 Task: Add Indigo Wild Lavender-Mint Zum Bar Goat's Milk Soap to the cart.
Action: Mouse moved to (263, 104)
Screenshot: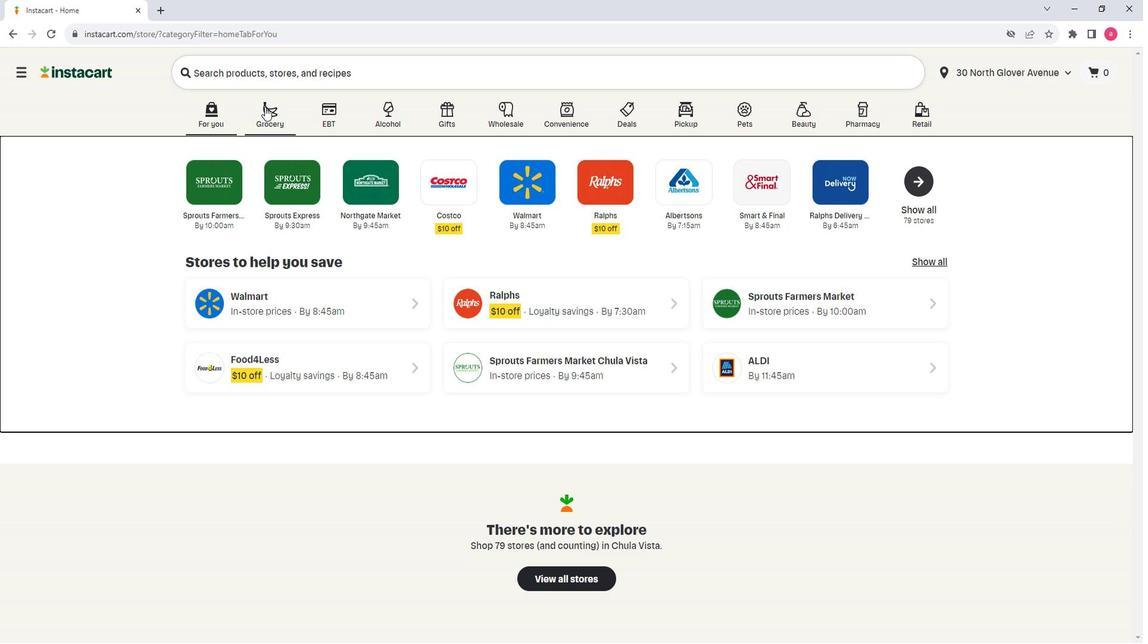 
Action: Mouse pressed left at (263, 104)
Screenshot: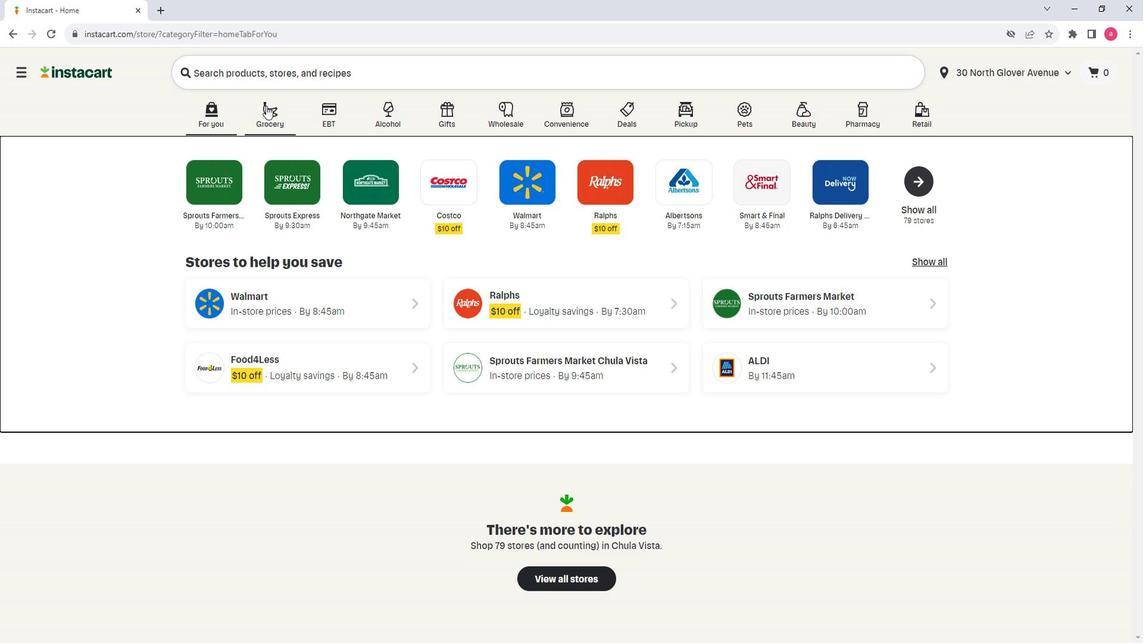
Action: Mouse moved to (324, 356)
Screenshot: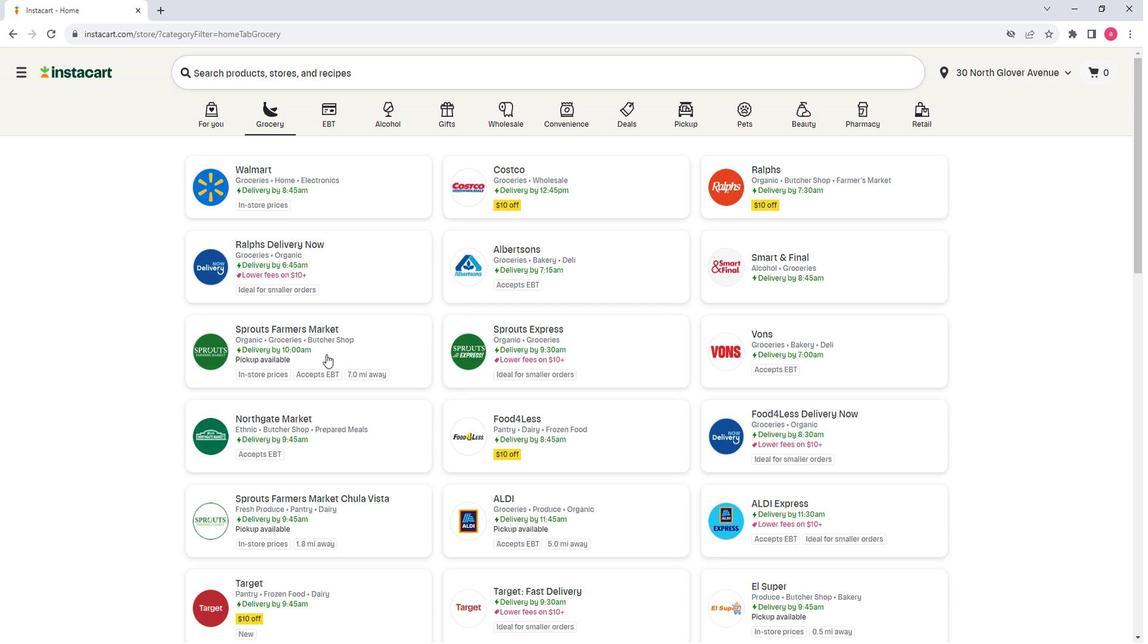 
Action: Mouse pressed left at (324, 356)
Screenshot: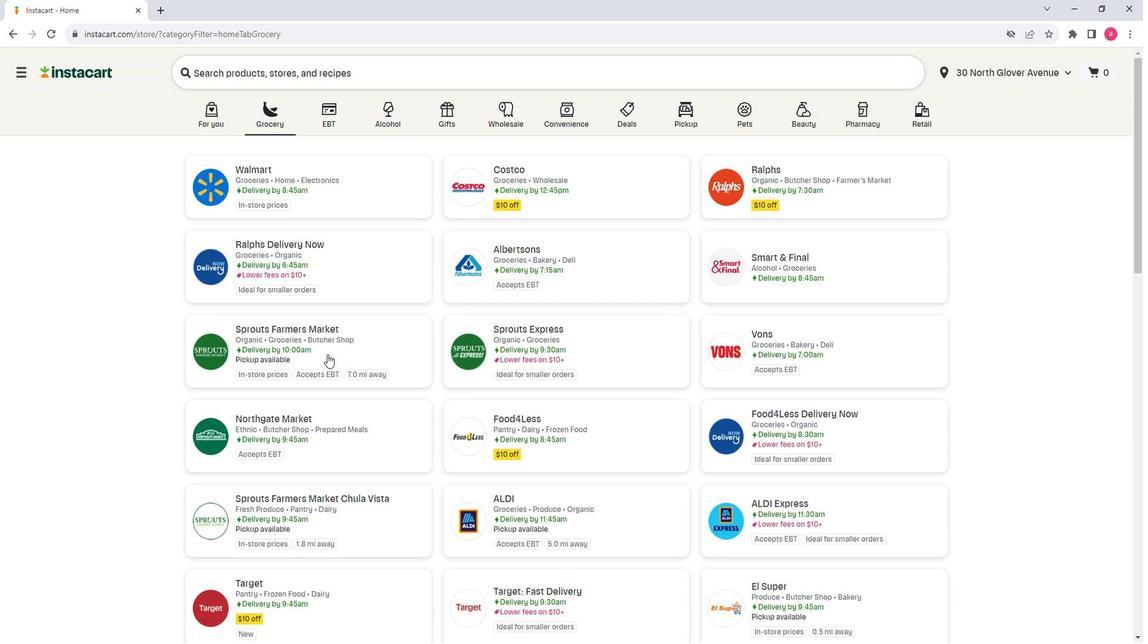 
Action: Mouse moved to (104, 321)
Screenshot: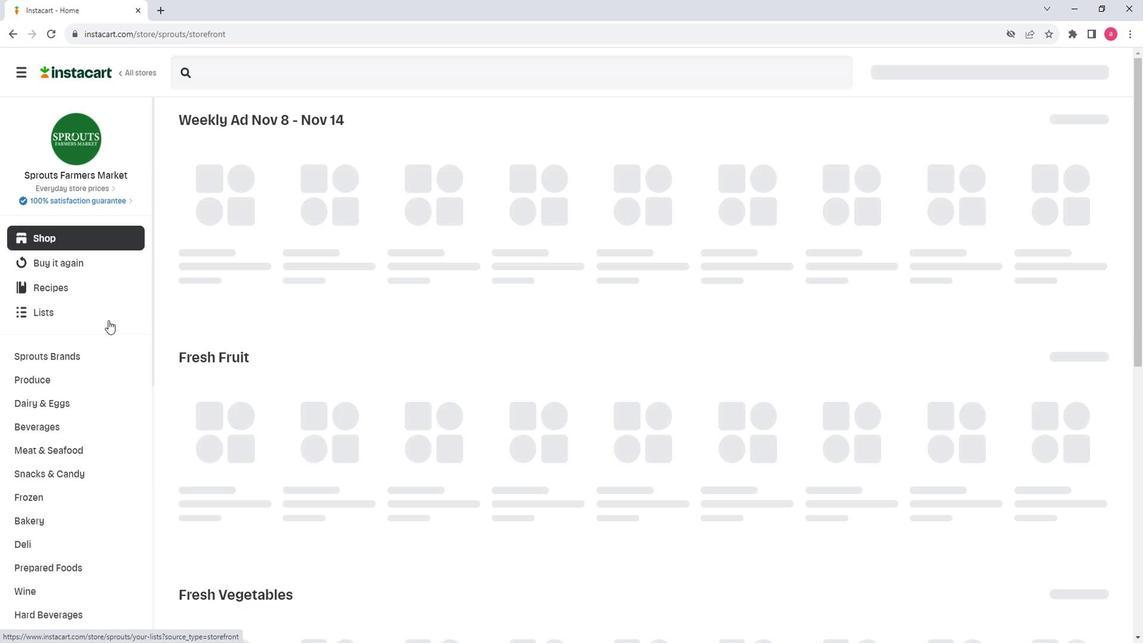 
Action: Mouse scrolled (104, 320) with delta (0, 0)
Screenshot: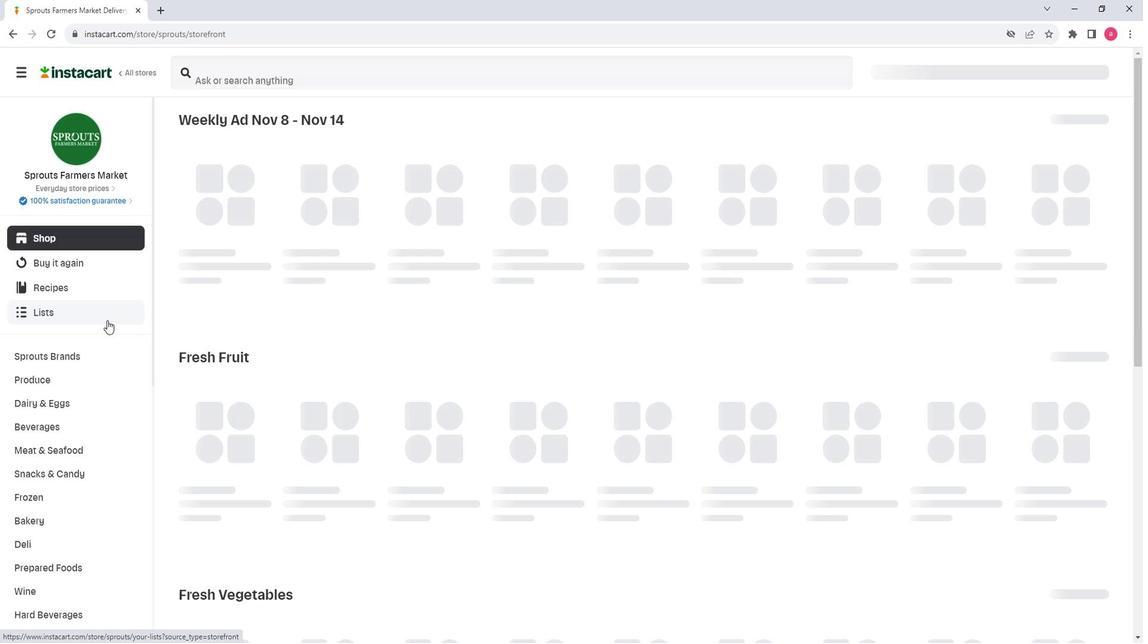
Action: Mouse scrolled (104, 320) with delta (0, 0)
Screenshot: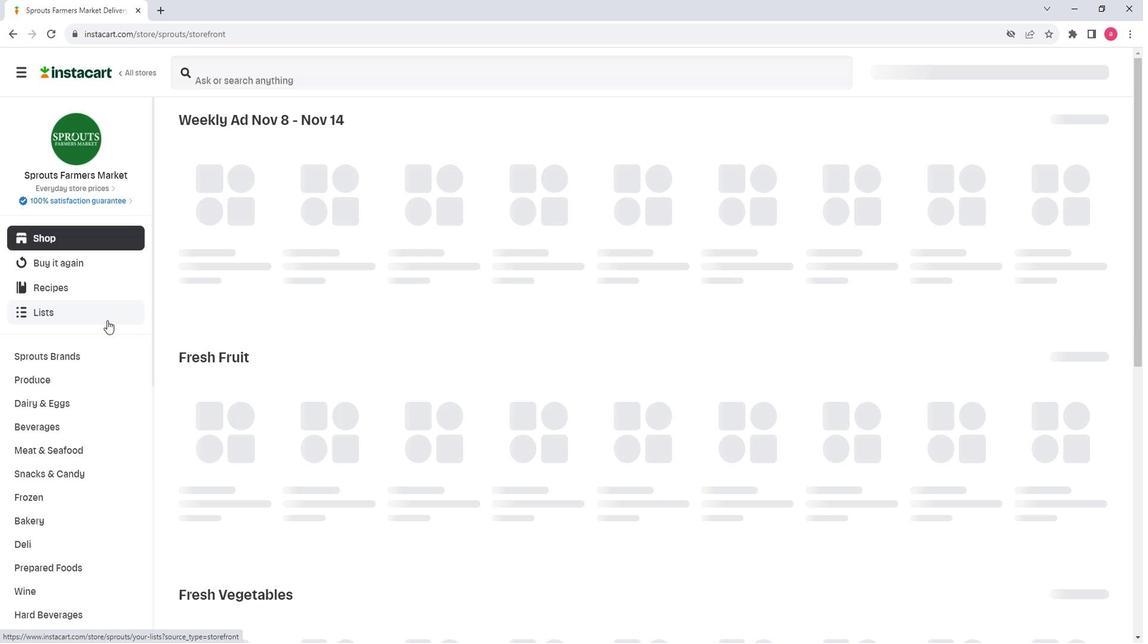 
Action: Mouse scrolled (104, 320) with delta (0, 0)
Screenshot: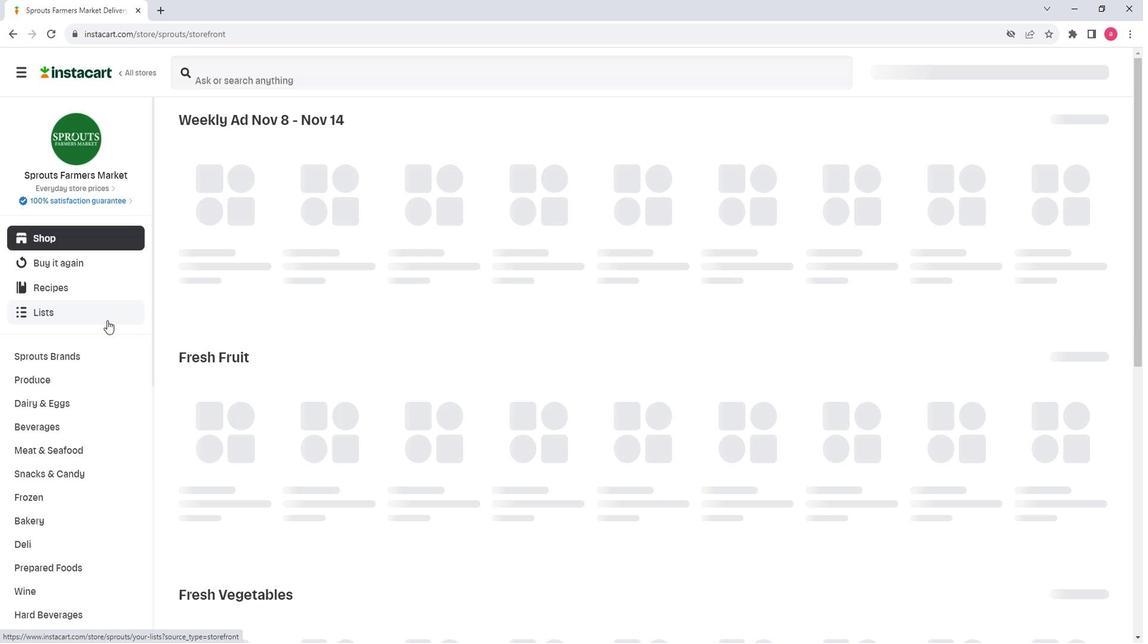 
Action: Mouse scrolled (104, 320) with delta (0, 0)
Screenshot: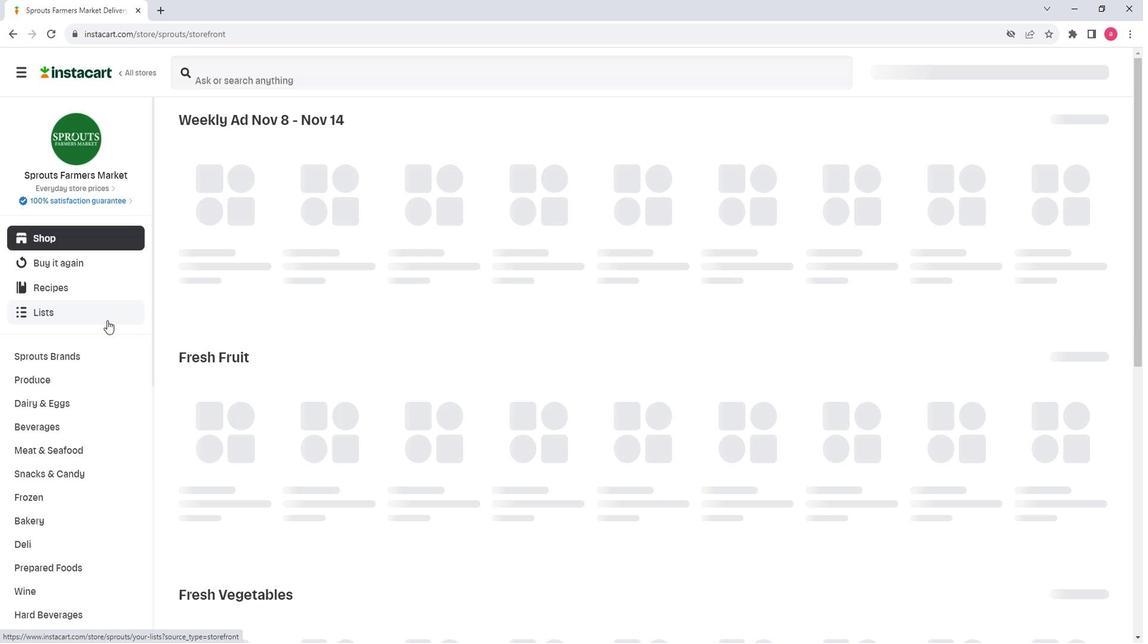 
Action: Mouse scrolled (104, 320) with delta (0, 0)
Screenshot: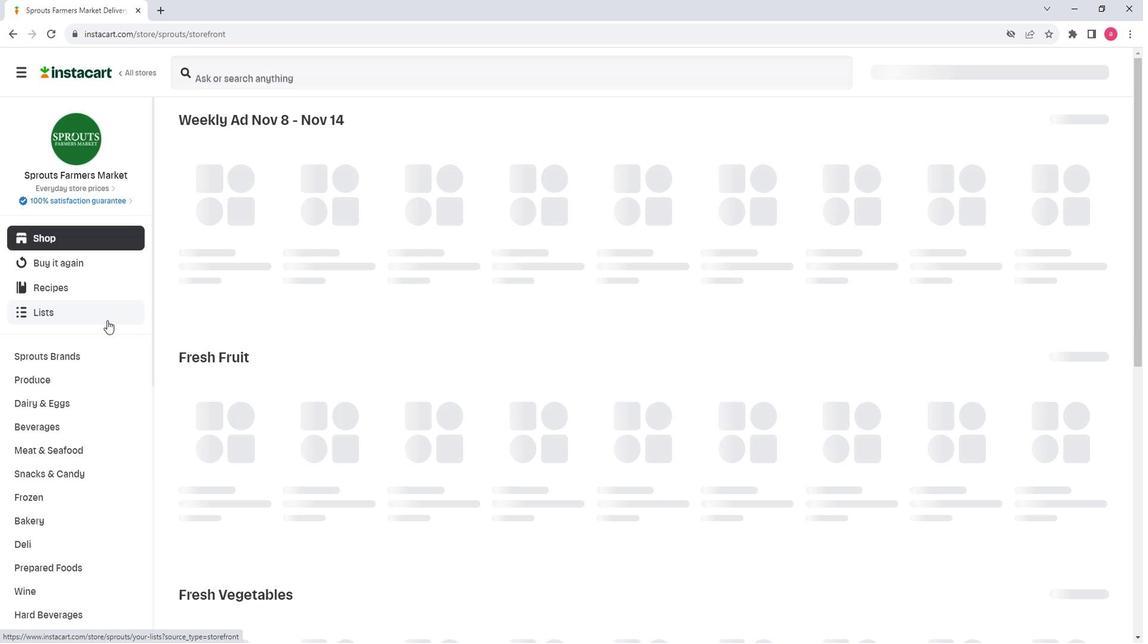 
Action: Mouse moved to (106, 325)
Screenshot: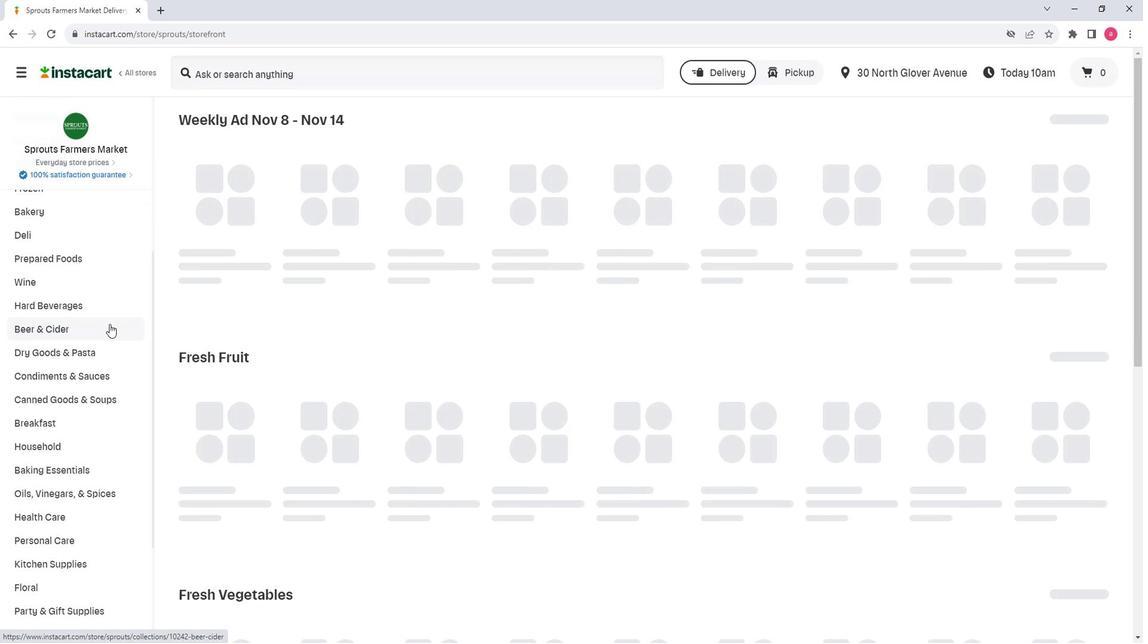 
Action: Mouse scrolled (106, 325) with delta (0, 0)
Screenshot: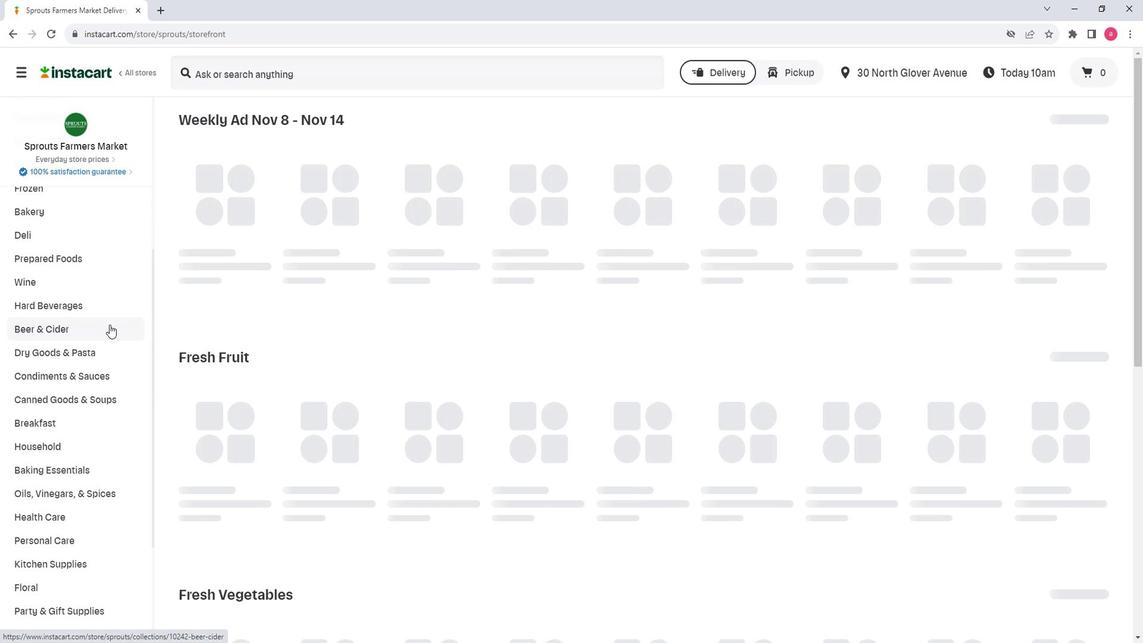 
Action: Mouse scrolled (106, 325) with delta (0, 0)
Screenshot: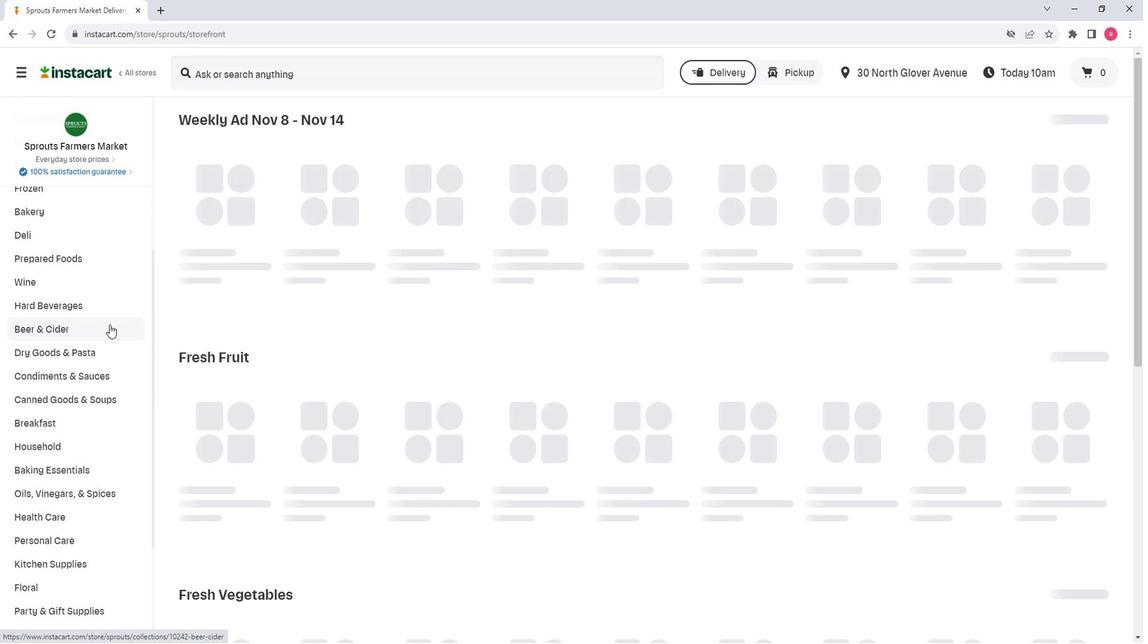 
Action: Mouse moved to (81, 407)
Screenshot: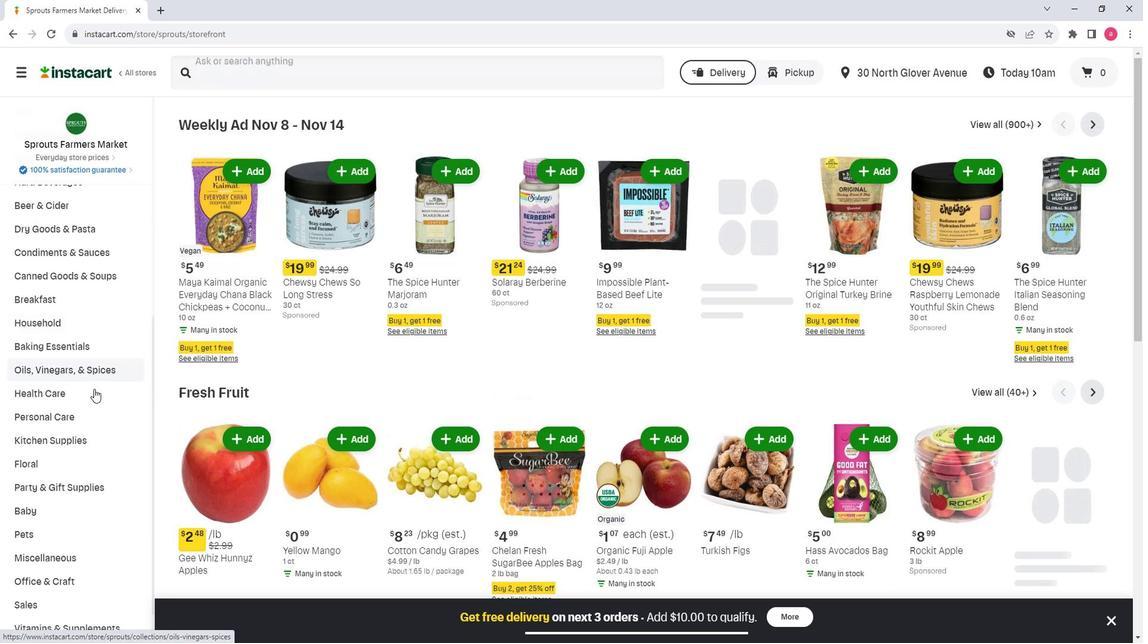 
Action: Mouse pressed left at (81, 407)
Screenshot: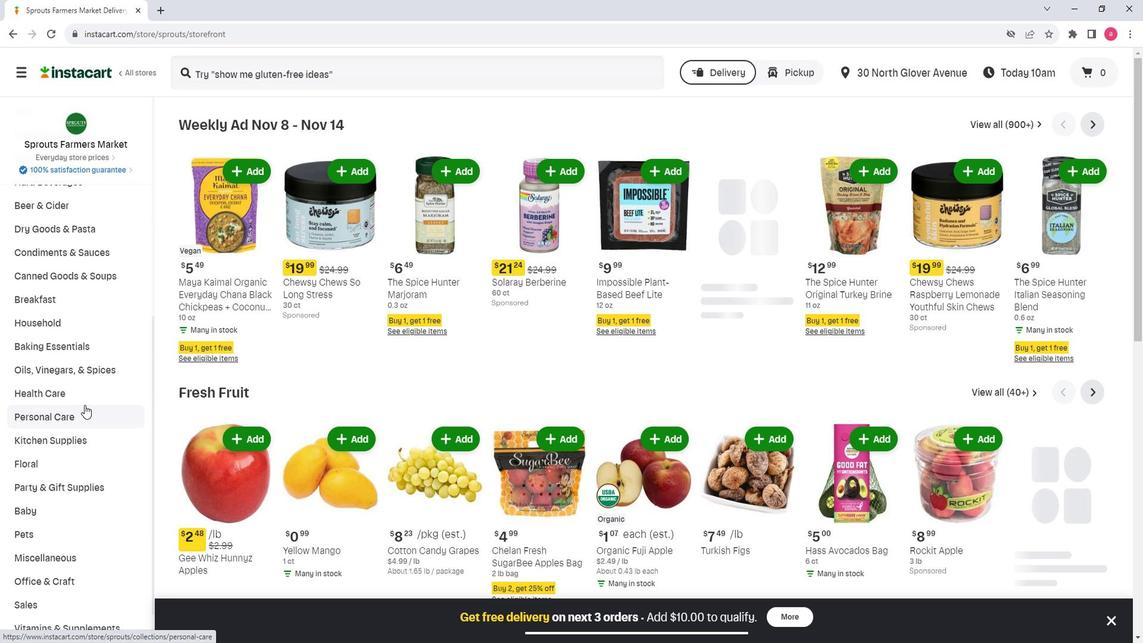 
Action: Mouse moved to (275, 158)
Screenshot: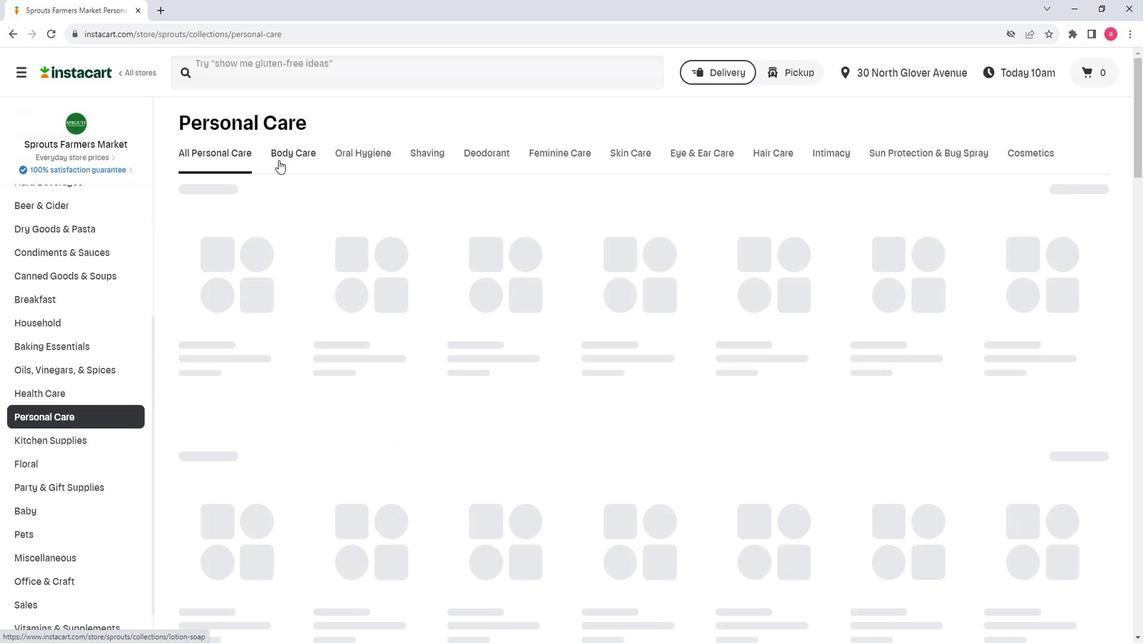 
Action: Mouse pressed left at (275, 158)
Screenshot: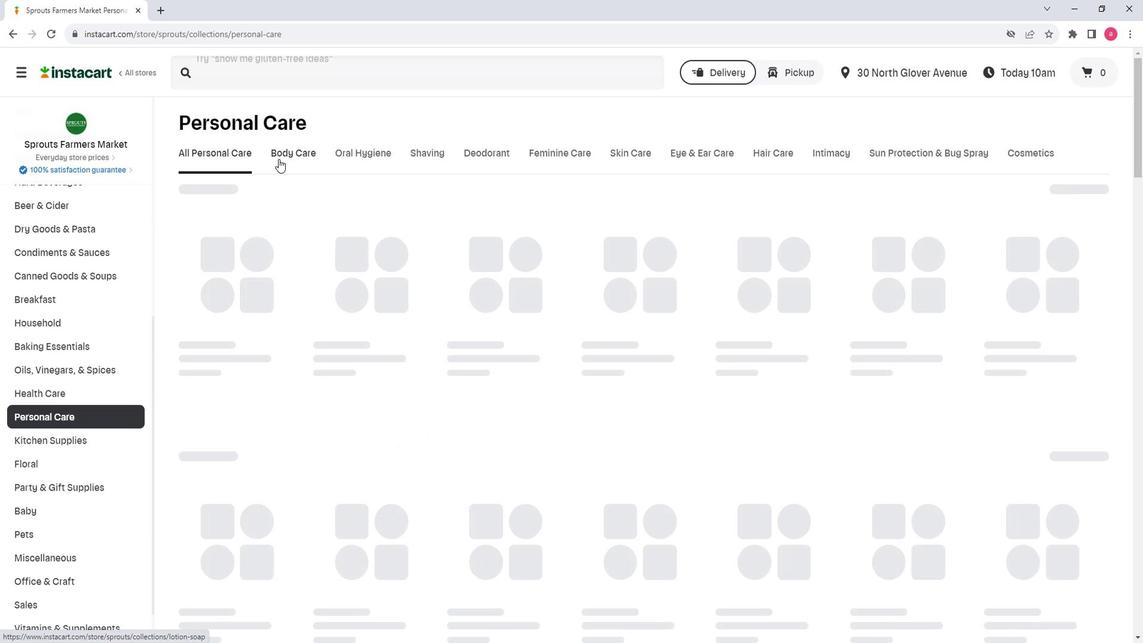 
Action: Mouse moved to (266, 207)
Screenshot: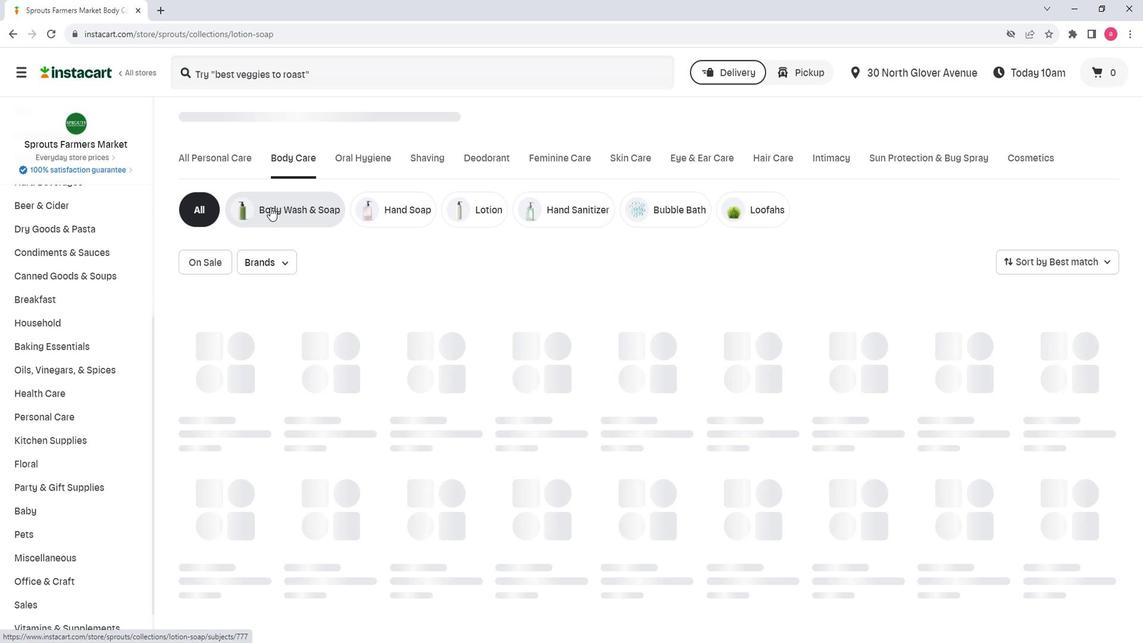 
Action: Mouse pressed left at (266, 207)
Screenshot: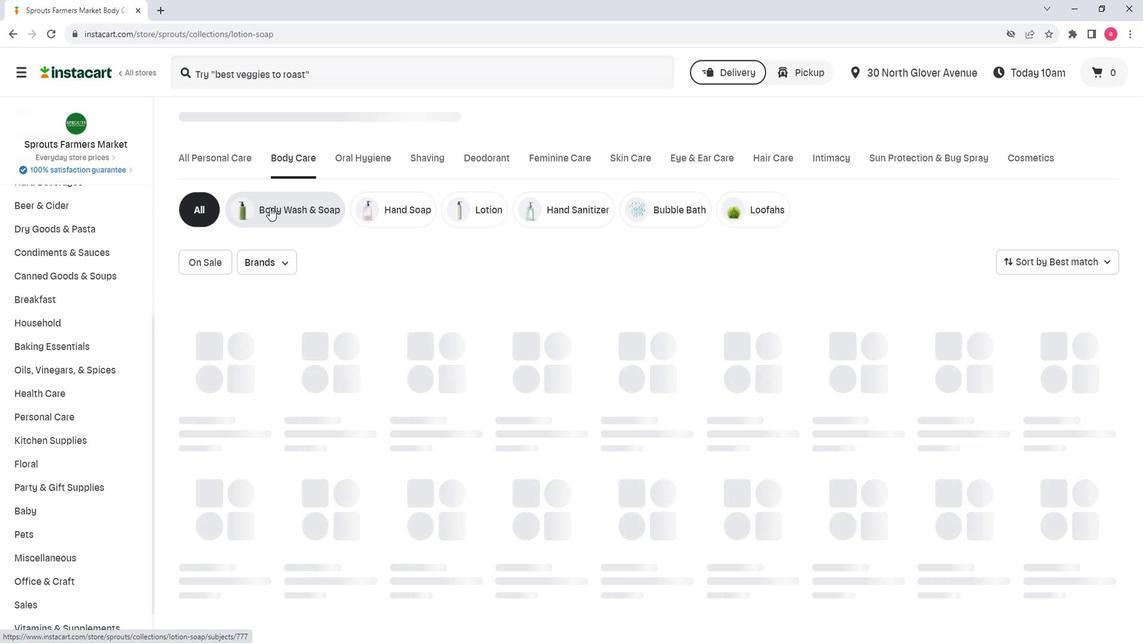 
Action: Mouse moved to (217, 73)
Screenshot: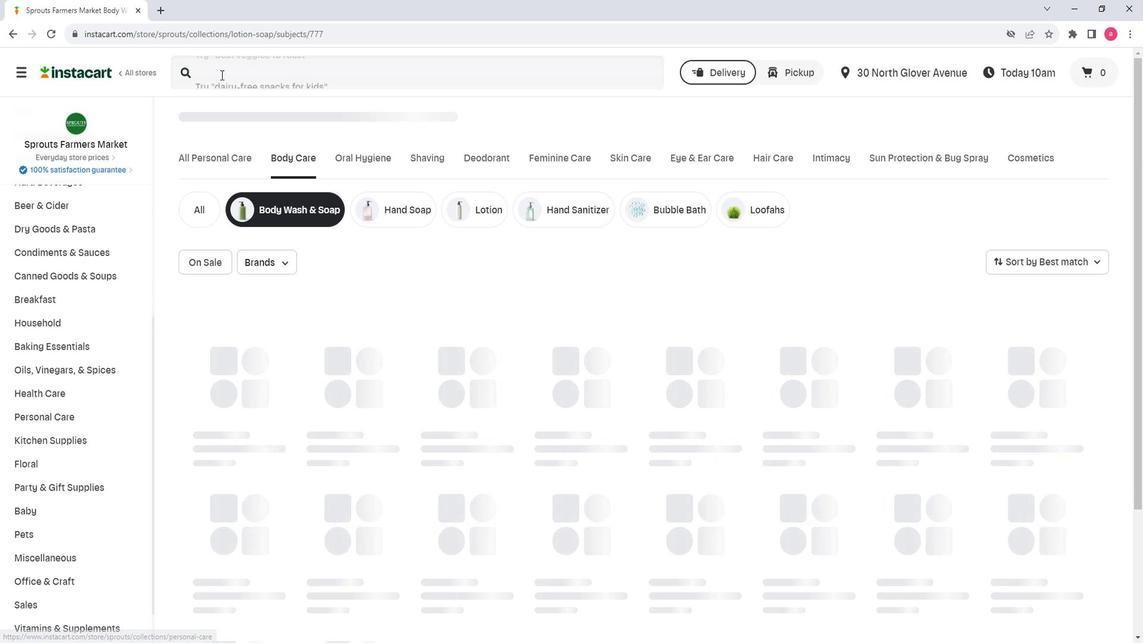 
Action: Mouse pressed left at (217, 73)
Screenshot: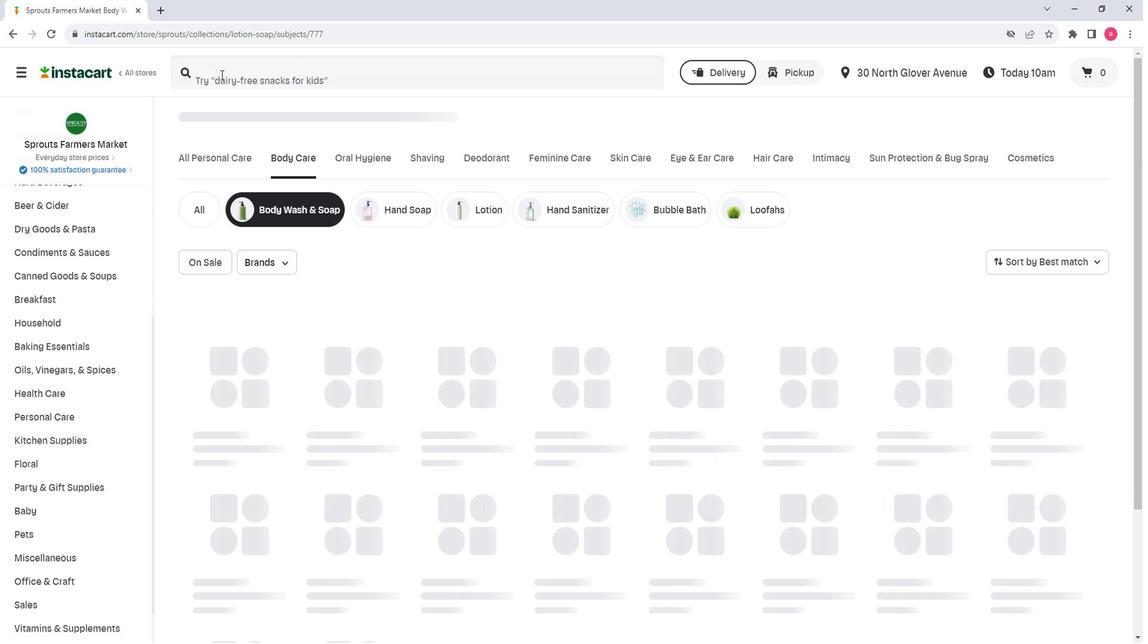 
Action: Key pressed <Key.shift>Indigo<Key.space><Key.shift><Key.shift><Key.shift><Key.shift><Key.shift><Key.shift><Key.shift><Key.shift><Key.shift><Key.shift><Key.shift><Key.shift><Key.shift><Key.shift>Wild<Key.space><Key.shift><Key.shift><Key.shift><Key.shift><Key.shift><Key.shift><Key.shift><Key.shift><Key.shift><Key.shift><Key.shift><Key.shift><Key.shift><Key.shift>Lavender-<Key.shift>Mint<Key.space><Key.shift>Zum<Key.space><Key.shift>Bar<Key.space><Key.shift><Key.shift><Key.shift><Key.shift><Key.shift><Key.shift><Key.shift><Key.shift><Key.shift><Key.shift><Key.shift><Key.shift><Key.shift><Key.shift><Key.shift><Key.shift><Key.shift><Key.shift><Key.shift><Key.shift><Key.shift><Key.shift><Key.shift><Key.shift><Key.shift><Key.shift><Key.shift><Key.shift><Key.shift><Key.shift><Key.shift><Key.shift><Key.shift><Key.shift><Key.shift><Key.shift><Key.shift>Goat's<Key.space><Key.shift>Milk<Key.space><Key.shift><Key.shift><Key.shift><Key.shift><Key.shift><Key.shift><Key.shift><Key.shift><Key.shift><Key.shift><Key.shift>Soap<Key.enter>
Screenshot: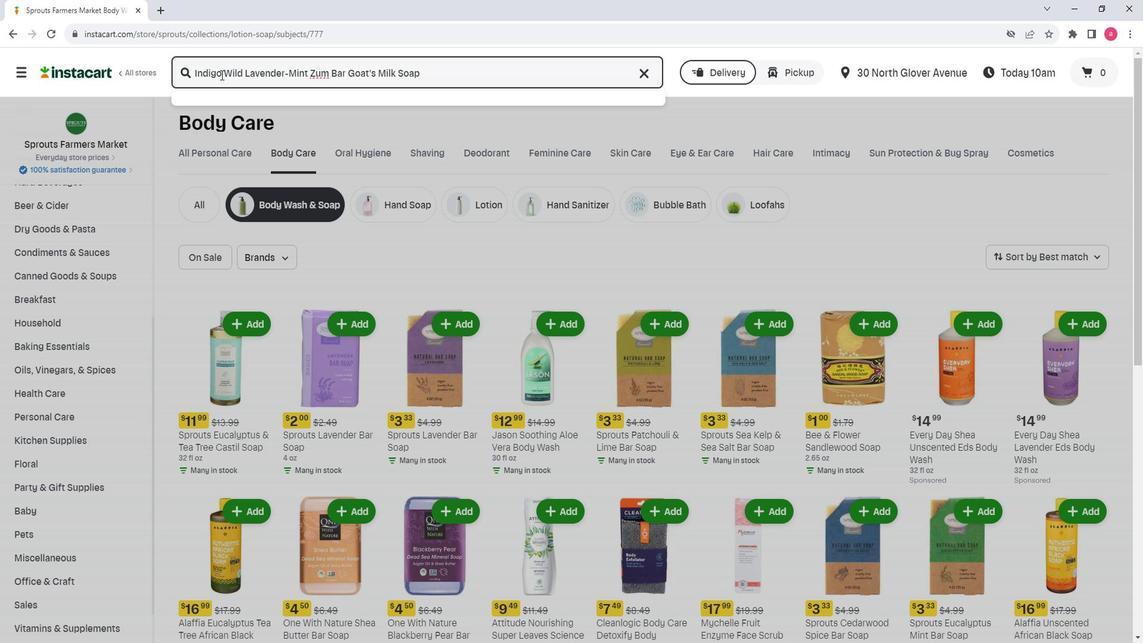 
Action: Mouse moved to (902, 392)
Screenshot: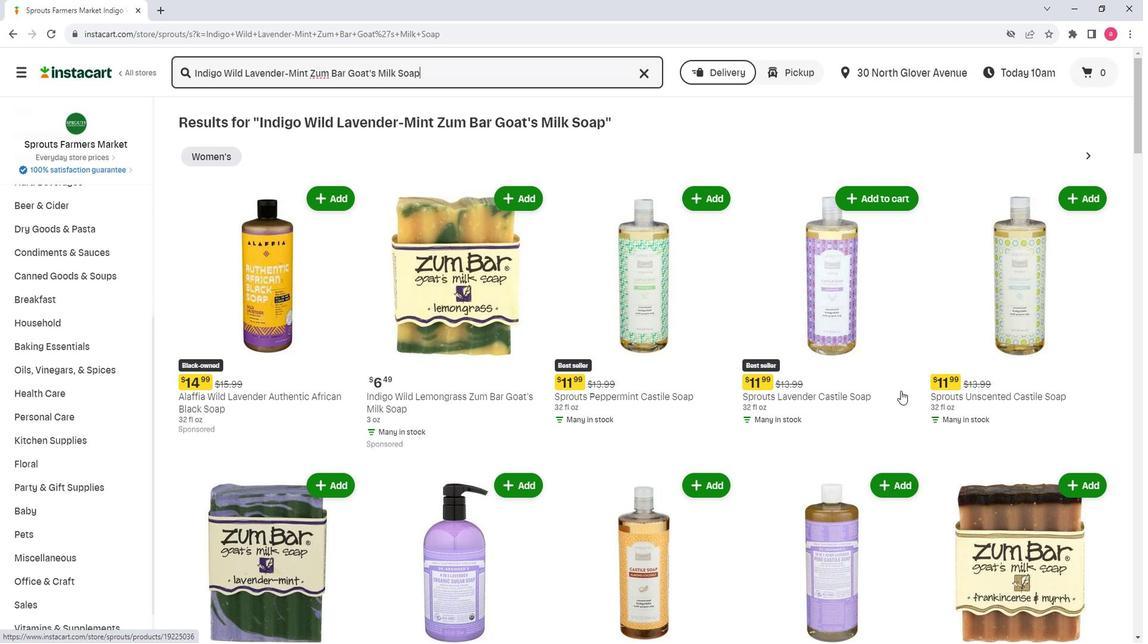 
Action: Mouse scrolled (902, 391) with delta (0, 0)
Screenshot: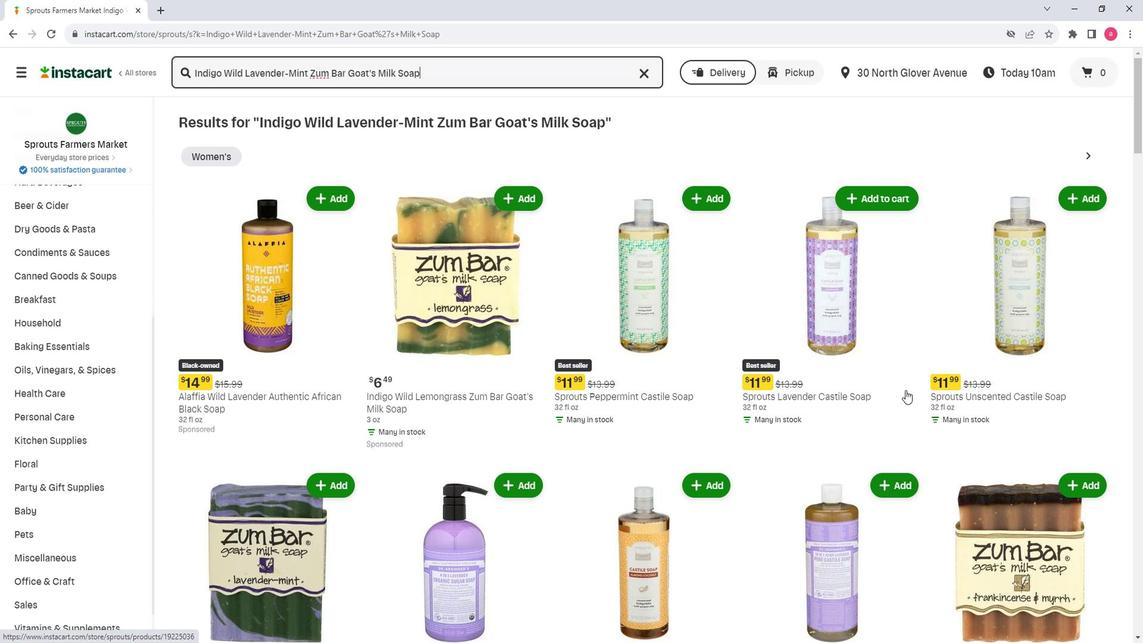 
Action: Mouse scrolled (902, 391) with delta (0, 0)
Screenshot: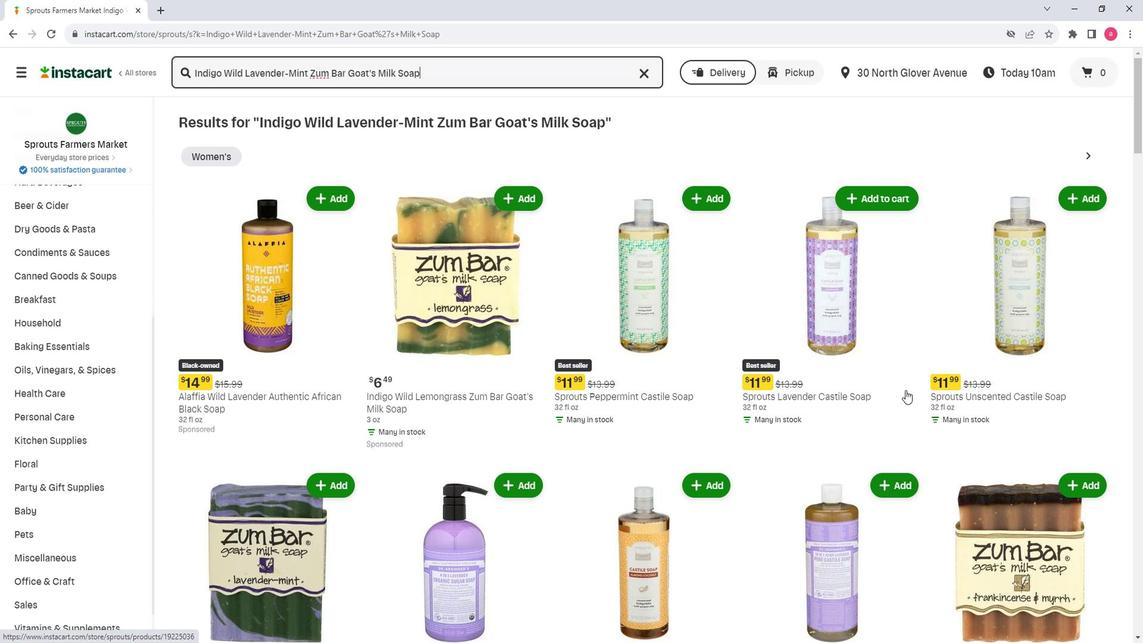 
Action: Mouse scrolled (902, 391) with delta (0, 0)
Screenshot: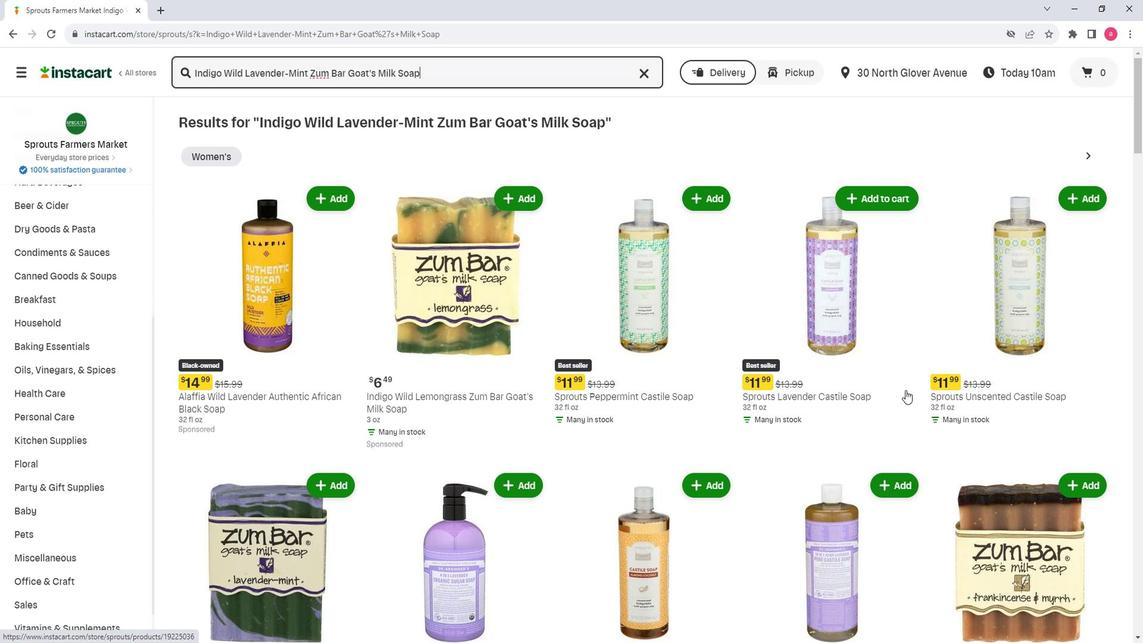 
Action: Mouse scrolled (902, 391) with delta (0, 0)
Screenshot: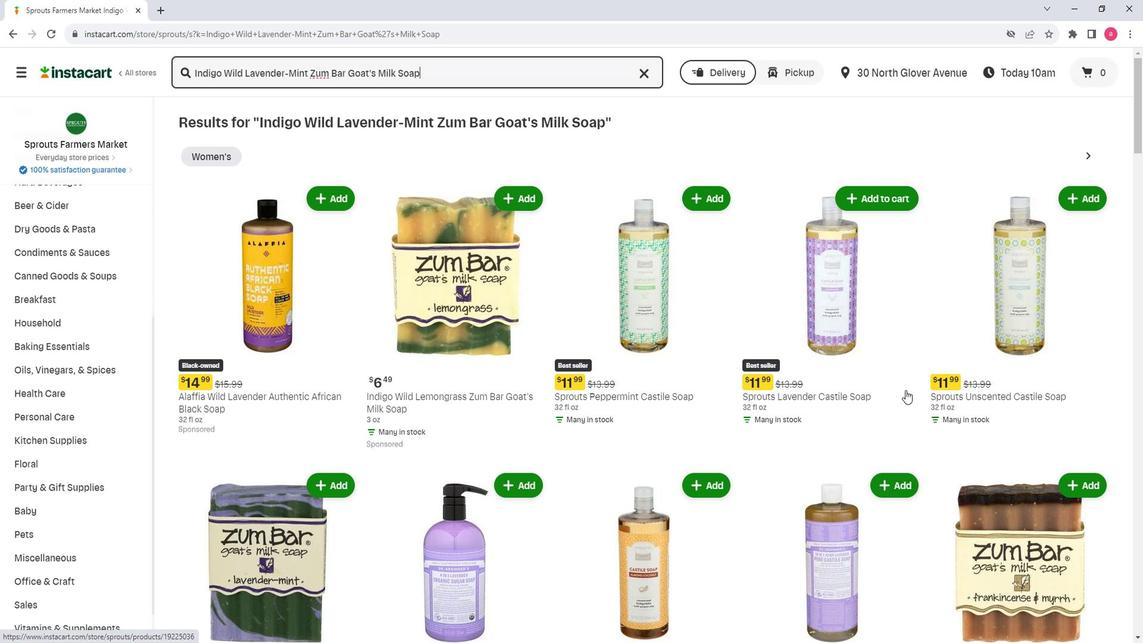 
Action: Mouse moved to (298, 228)
Screenshot: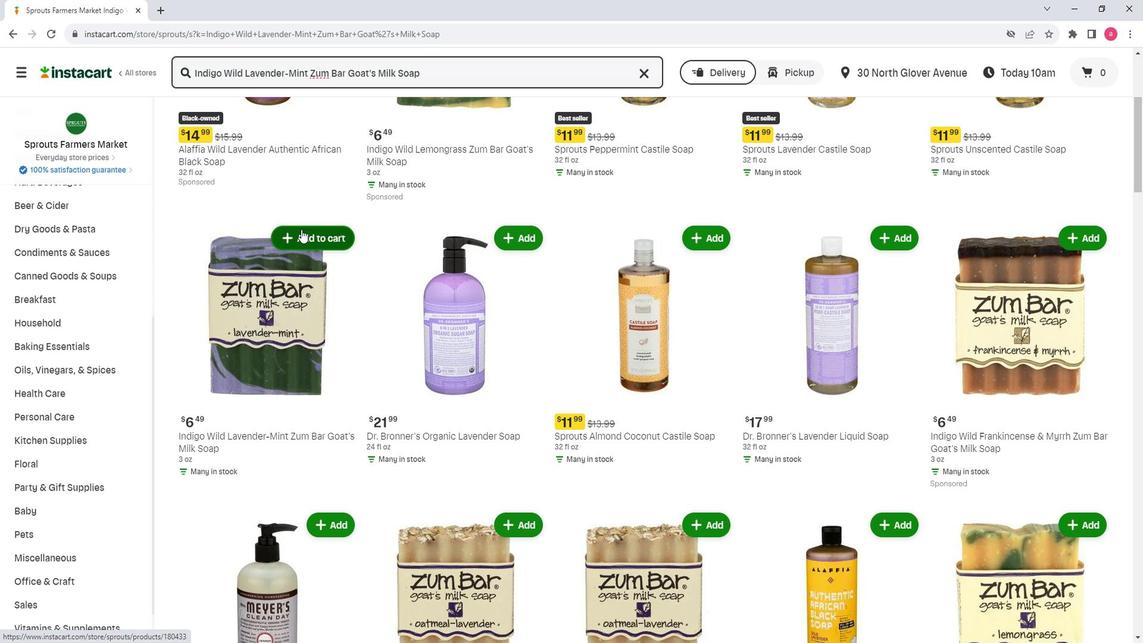 
Action: Mouse pressed left at (298, 228)
Screenshot: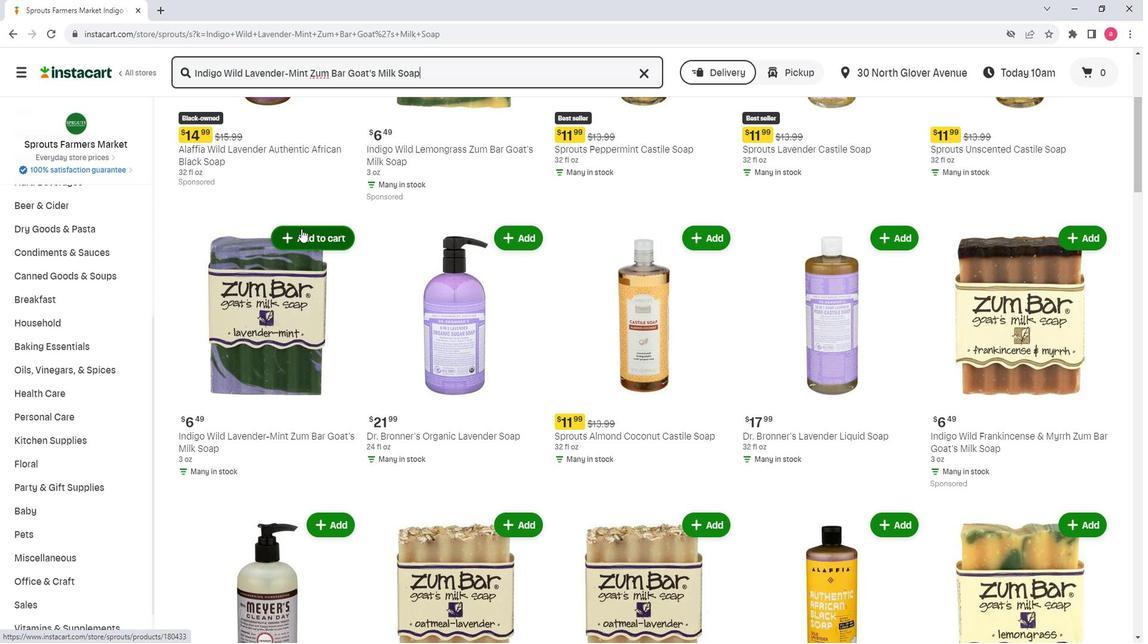 
Action: Mouse moved to (276, 373)
Screenshot: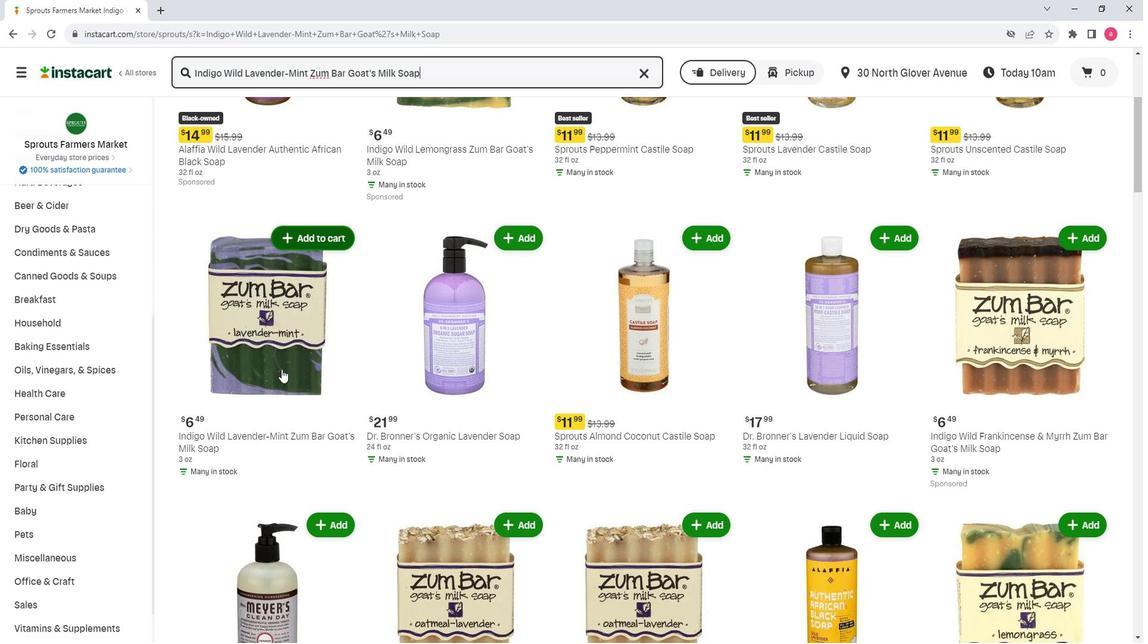 
